 Task: Add the task  Improve website performance on slow network connections to the section Backup and Recovery Sprint in the project ToughWorks and add a Due Date to the respective task as 2024/04/13.
Action: Mouse moved to (59, 379)
Screenshot: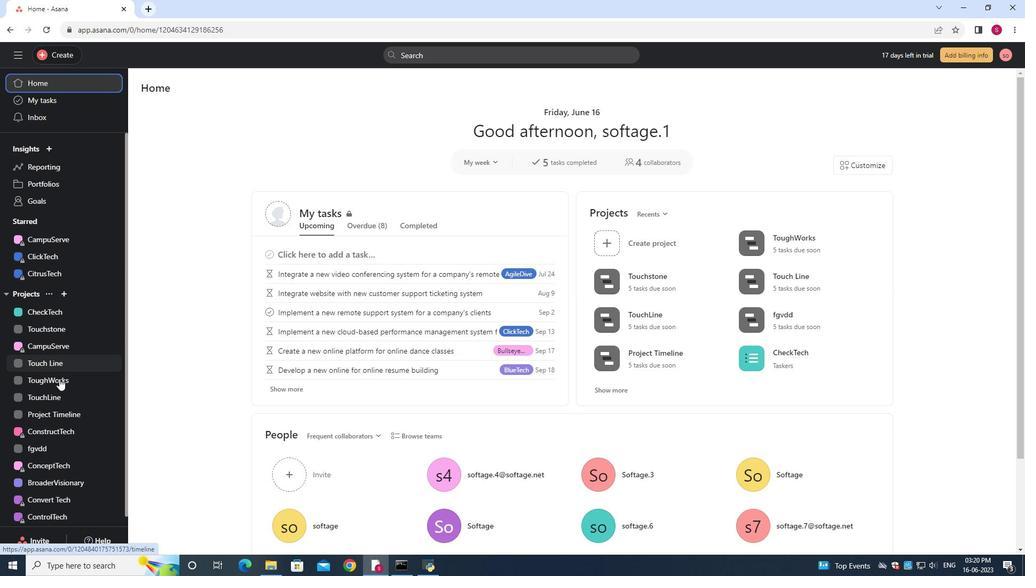 
Action: Mouse pressed left at (59, 379)
Screenshot: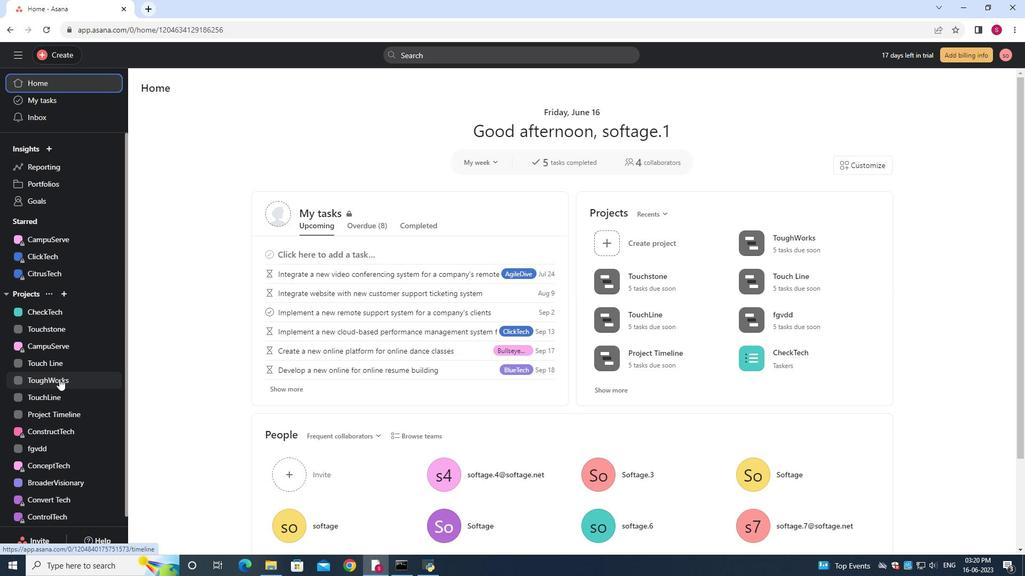 
Action: Mouse moved to (191, 111)
Screenshot: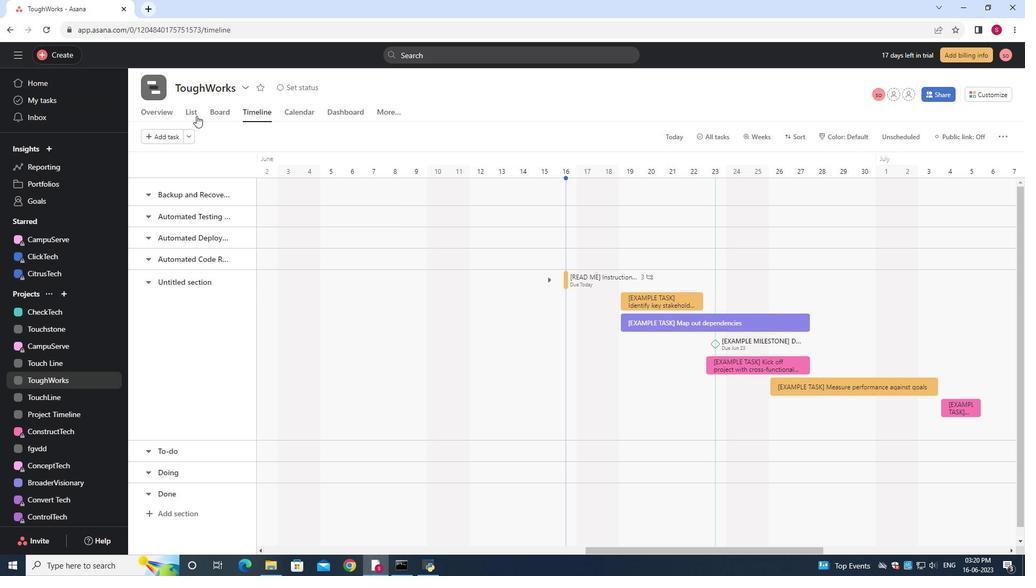 
Action: Mouse pressed left at (191, 111)
Screenshot: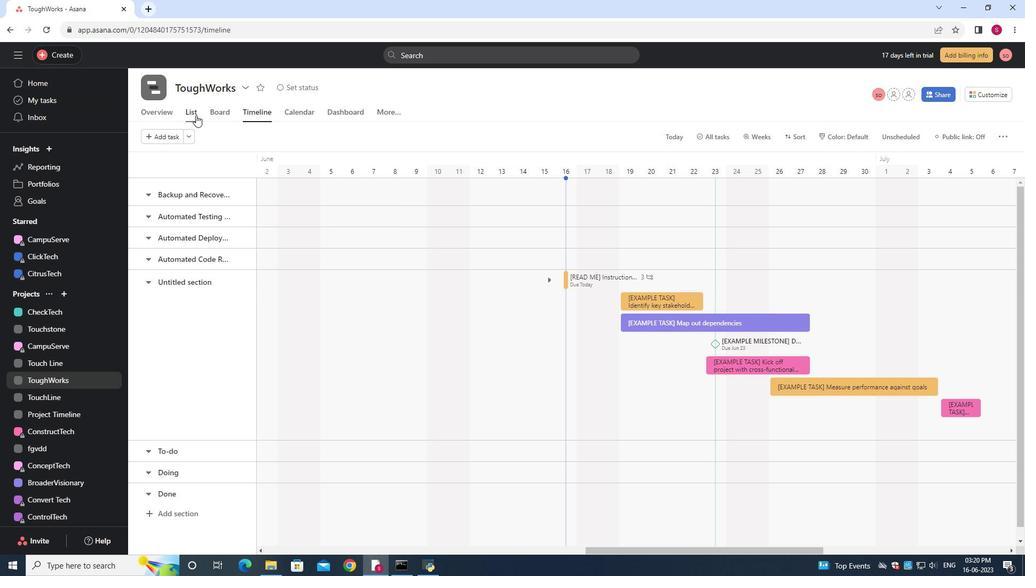 
Action: Mouse moved to (443, 279)
Screenshot: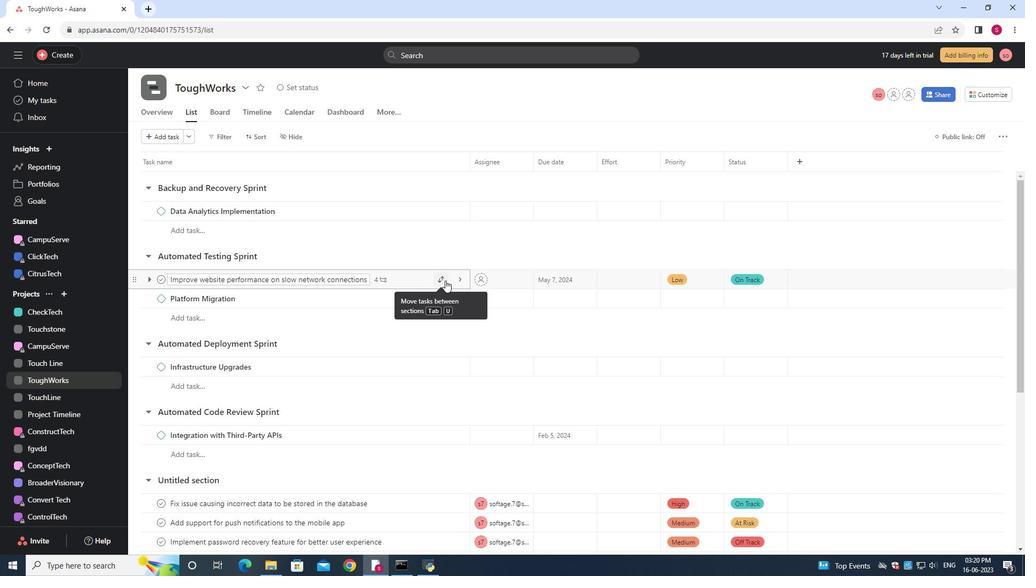 
Action: Mouse pressed left at (443, 279)
Screenshot: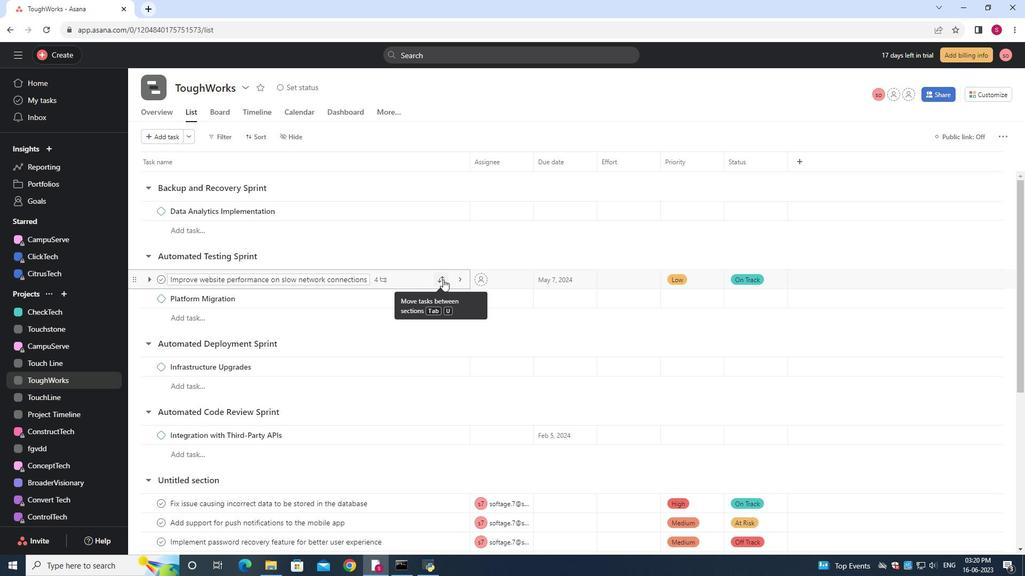 
Action: Mouse moved to (395, 319)
Screenshot: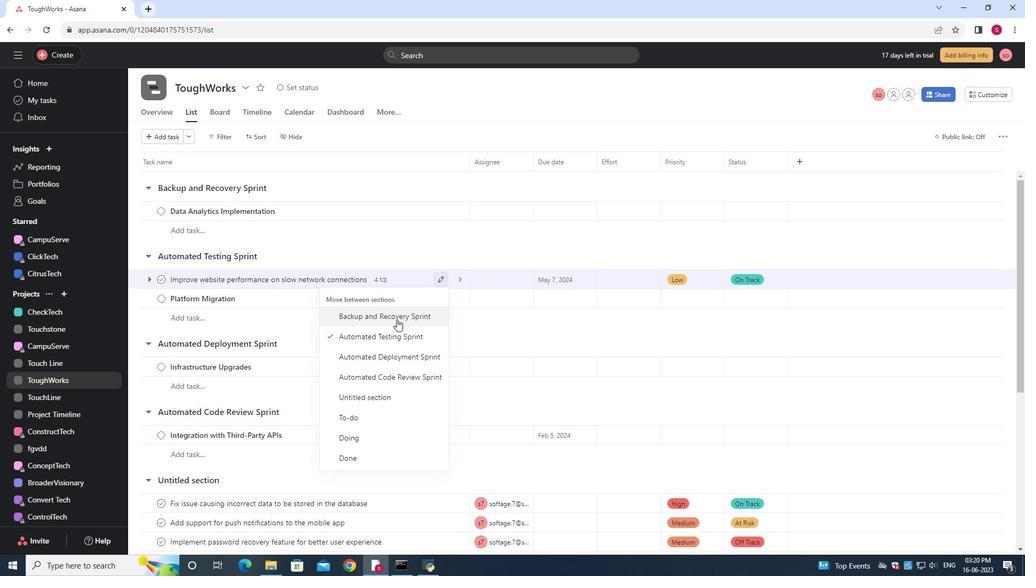
Action: Mouse pressed left at (395, 319)
Screenshot: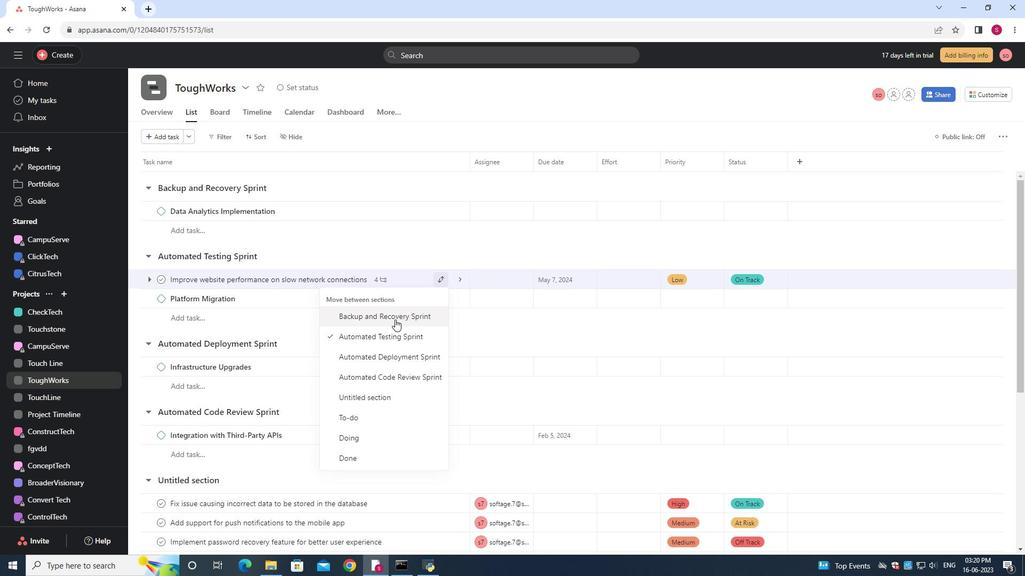
Action: Mouse moved to (562, 209)
Screenshot: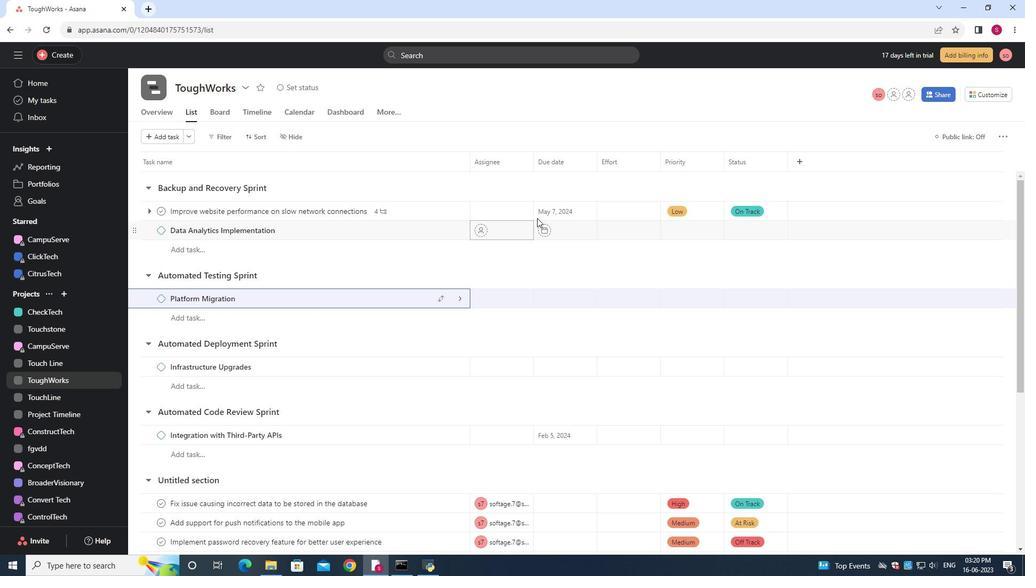 
Action: Mouse pressed left at (562, 209)
Screenshot: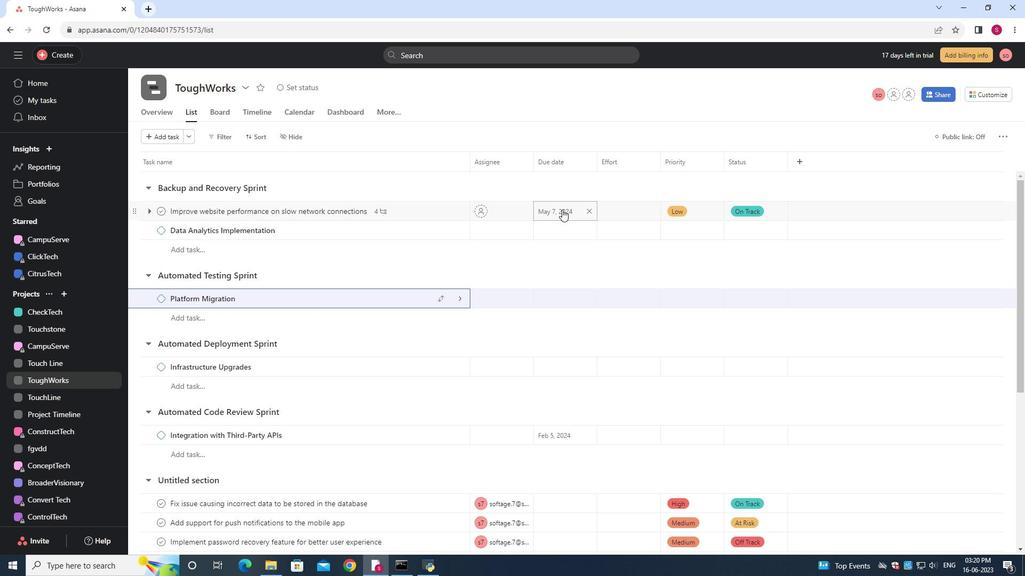 
Action: Mouse moved to (672, 263)
Screenshot: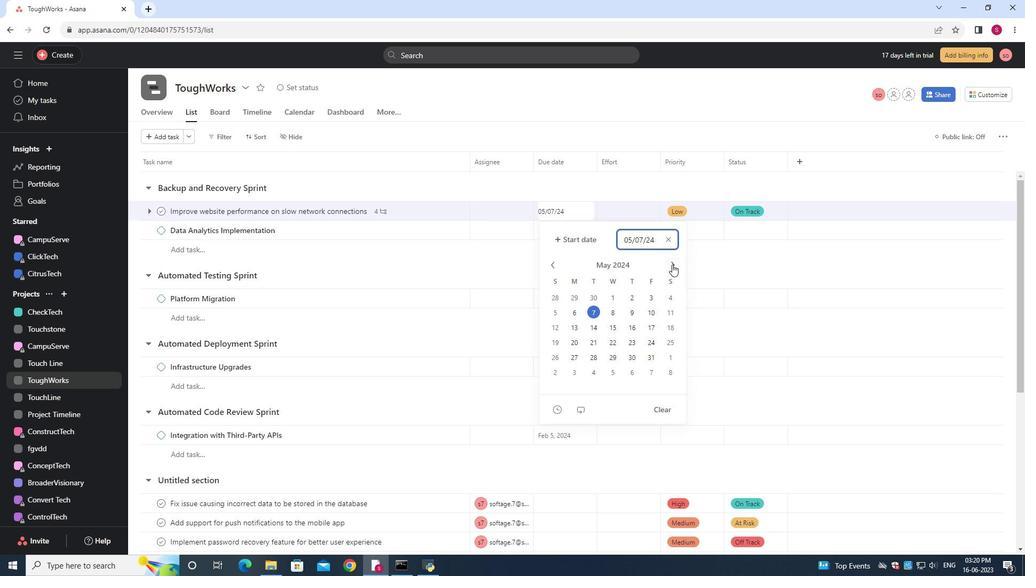 
Action: Mouse pressed left at (672, 263)
Screenshot: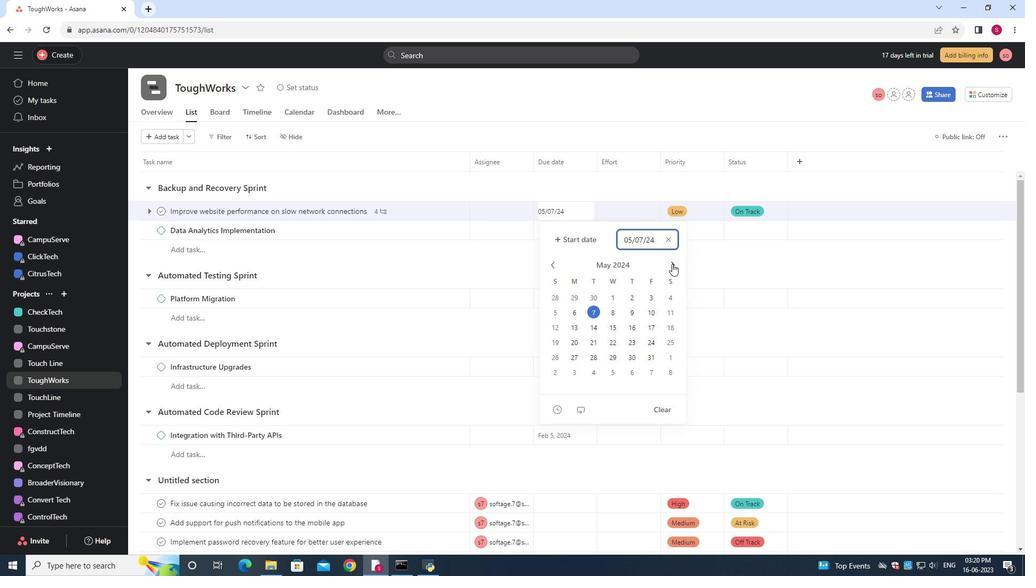 
Action: Mouse moved to (552, 263)
Screenshot: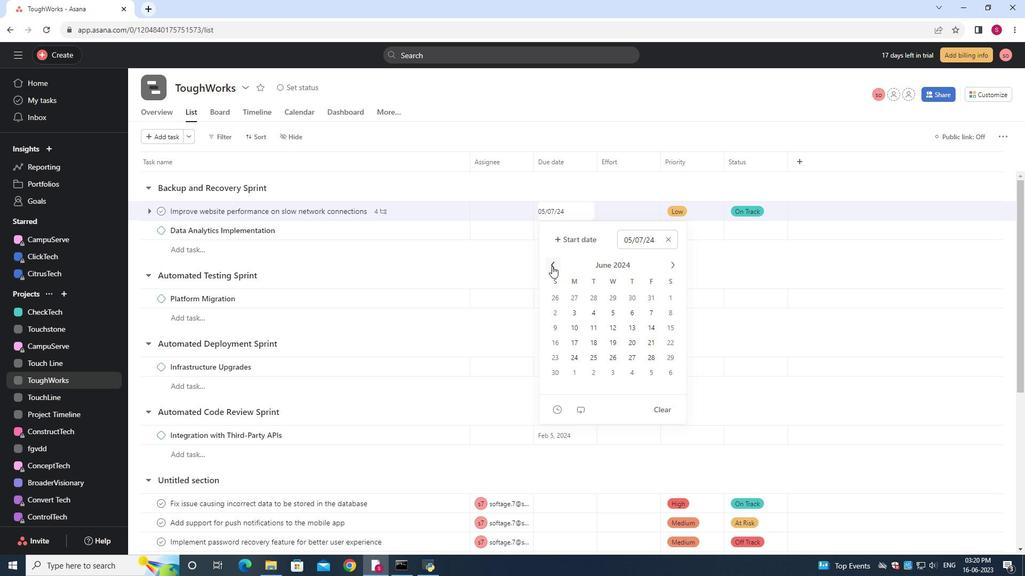 
Action: Mouse pressed left at (552, 263)
Screenshot: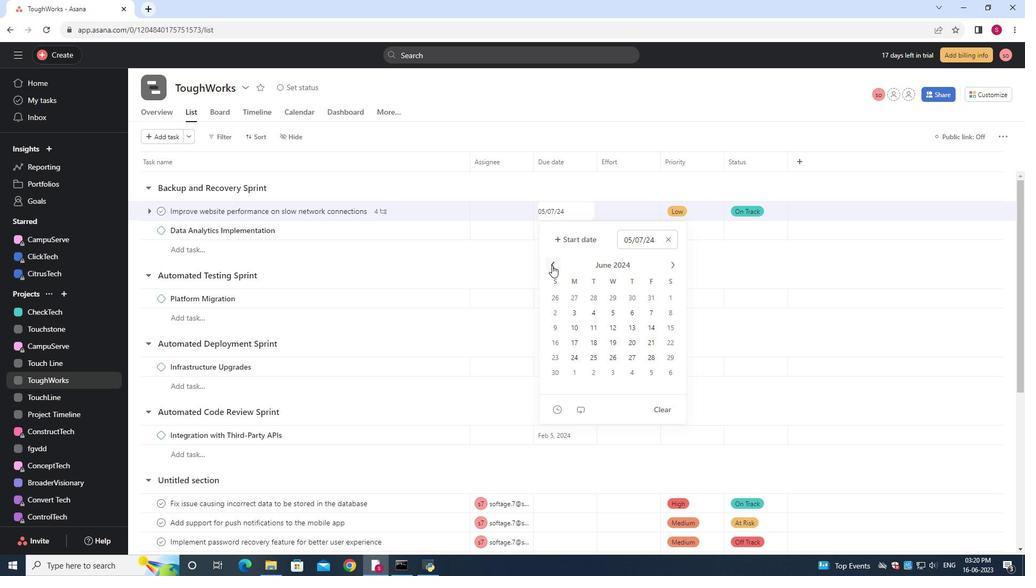 
Action: Mouse pressed left at (552, 263)
Screenshot: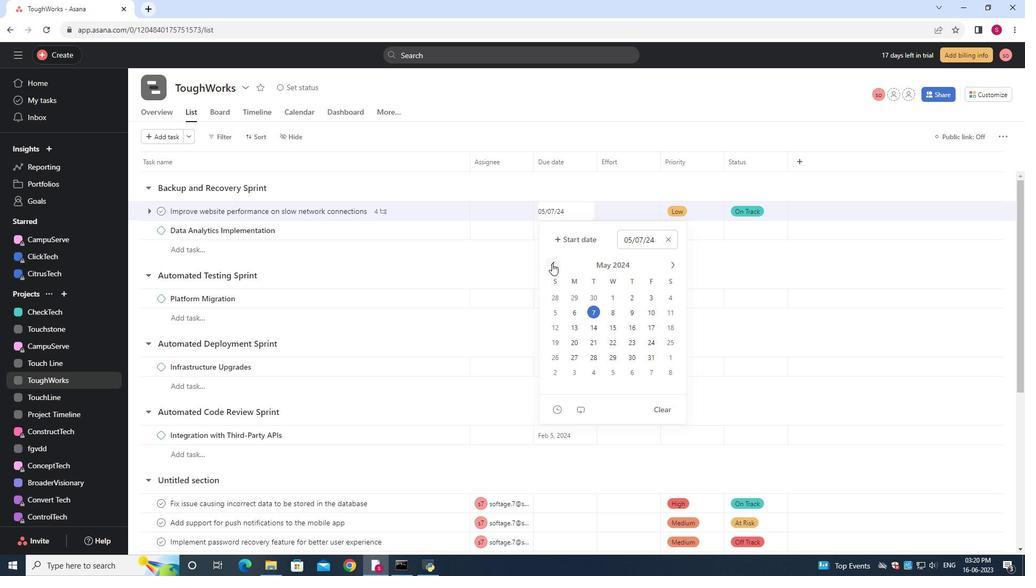 
Action: Mouse moved to (665, 311)
Screenshot: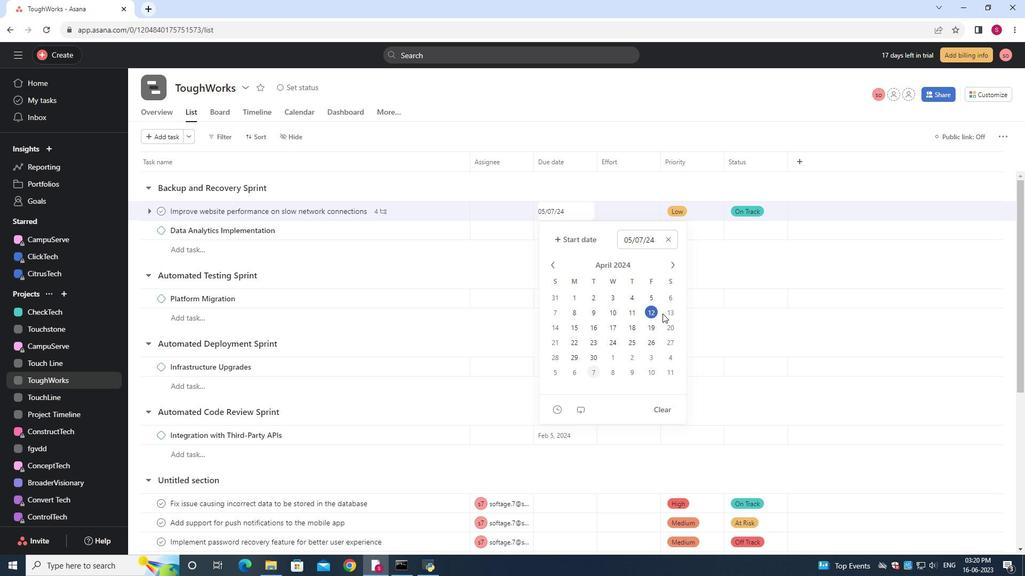
Action: Mouse pressed left at (665, 311)
Screenshot: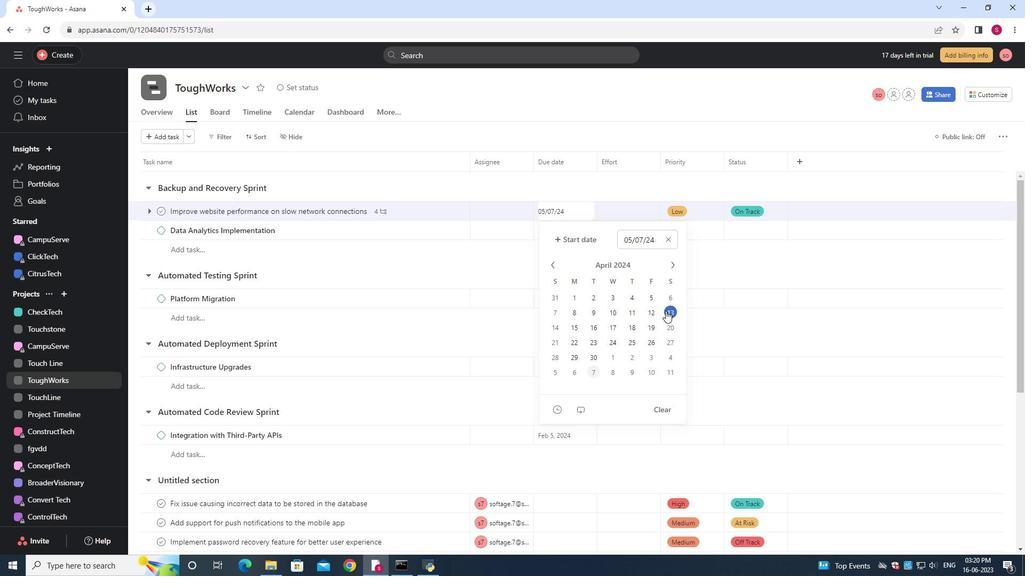 
Action: Mouse moved to (687, 263)
Screenshot: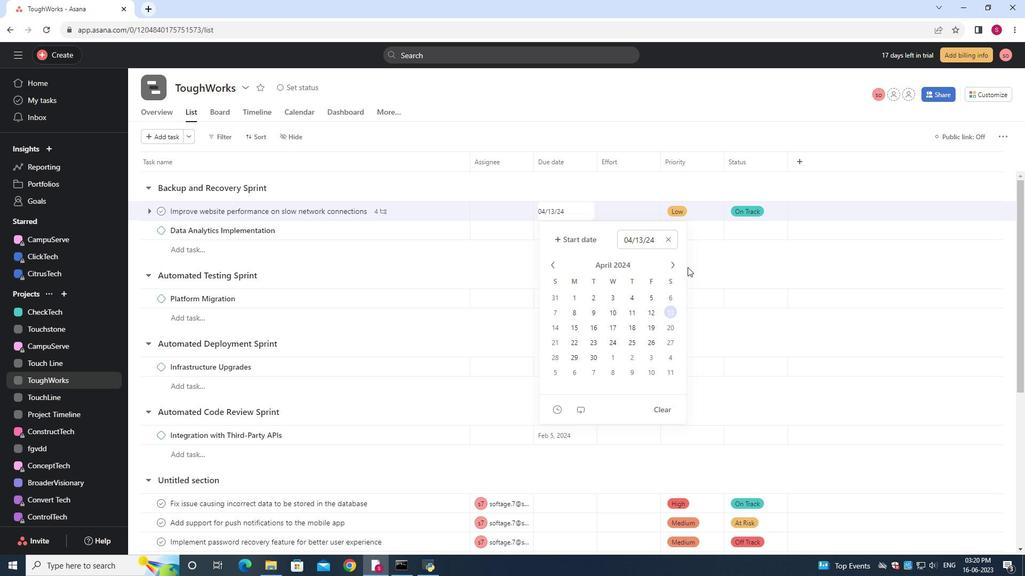 
